 Task: Add Traditional Medicinals Organic Lemon Balm Tea to the cart.
Action: Mouse pressed left at (21, 110)
Screenshot: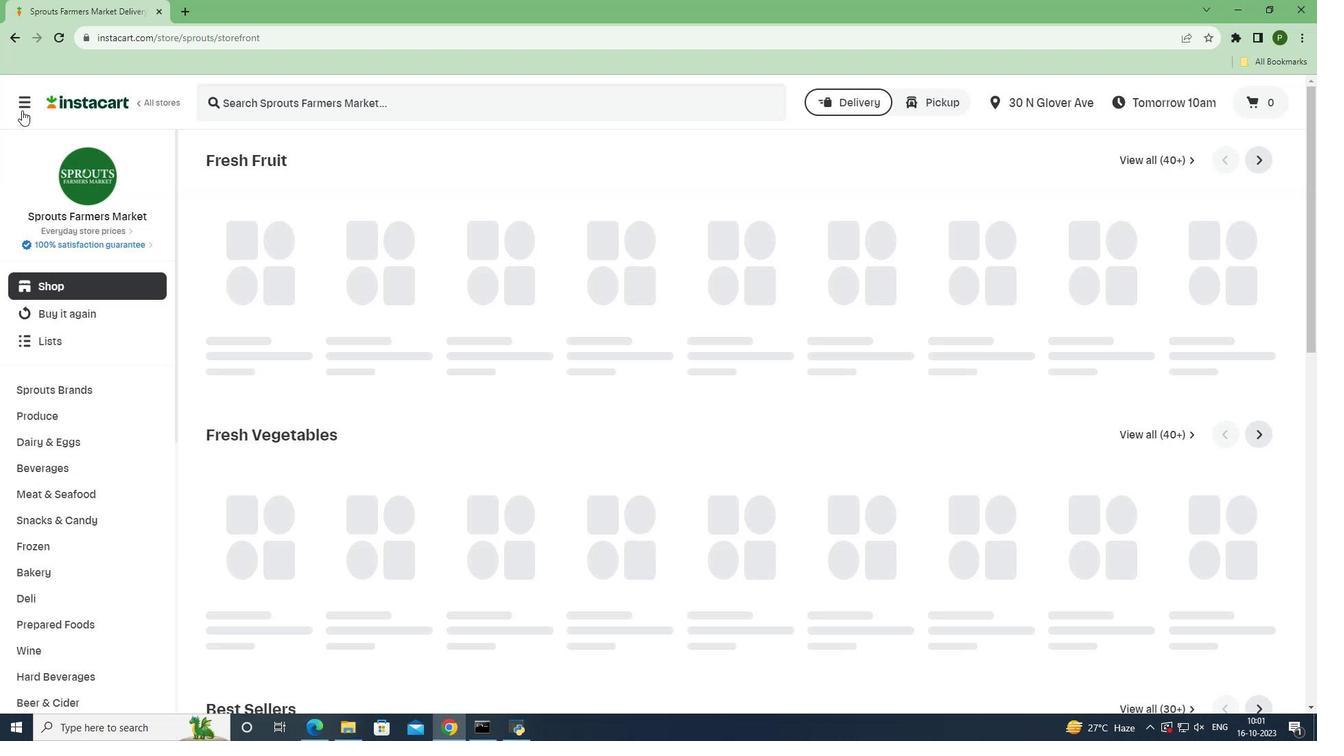 
Action: Mouse moved to (52, 366)
Screenshot: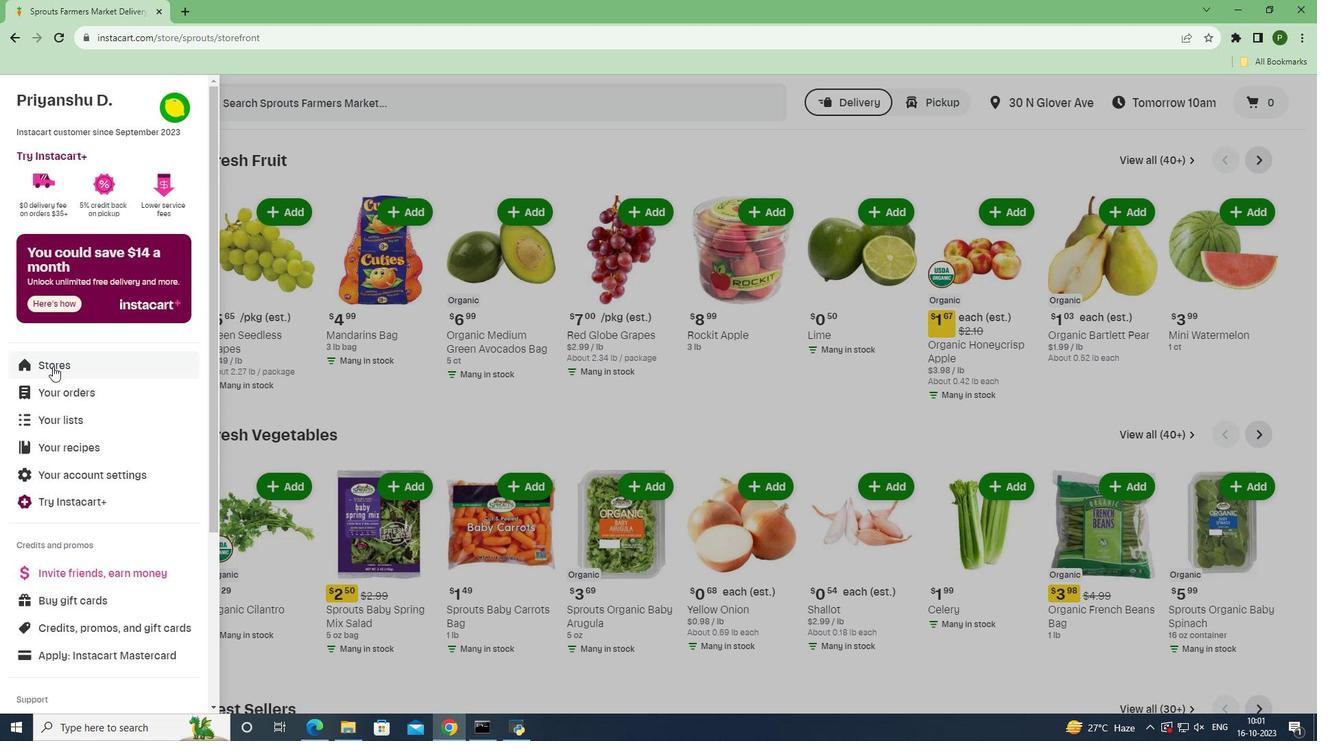 
Action: Mouse pressed left at (52, 366)
Screenshot: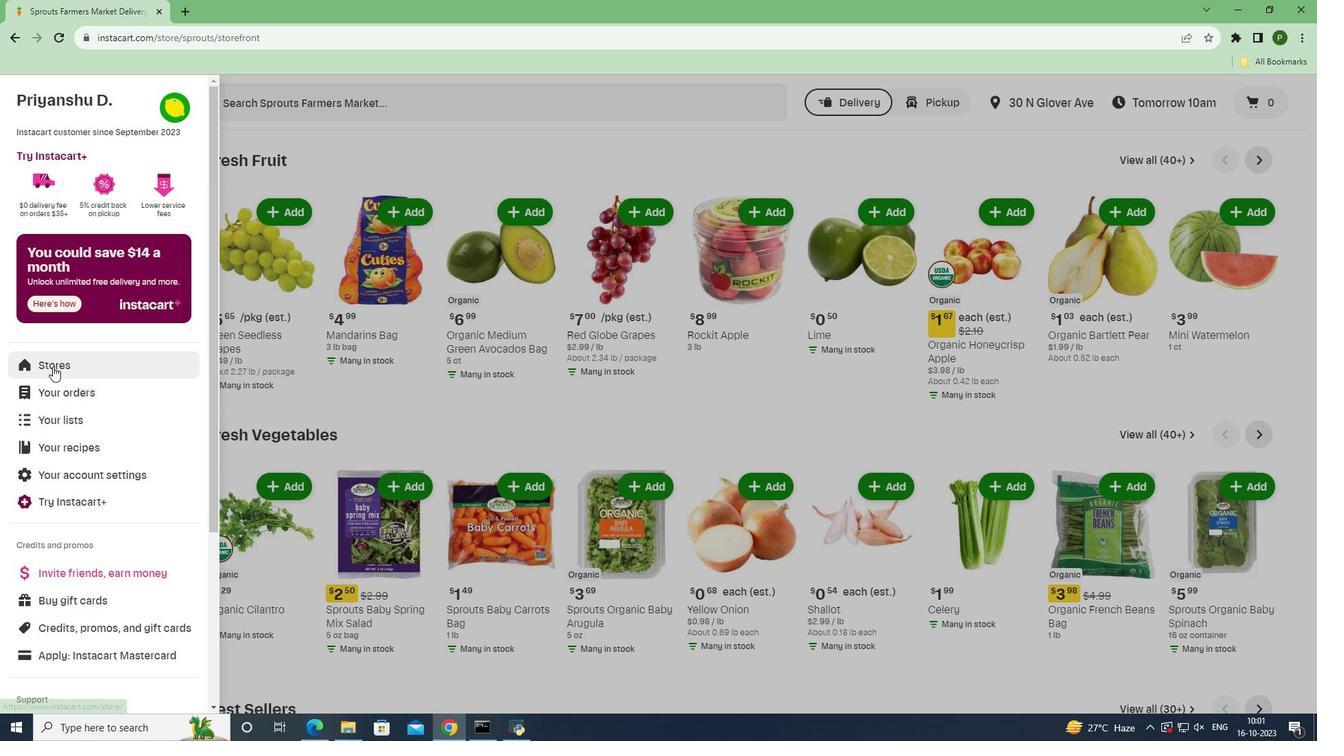 
Action: Mouse moved to (314, 161)
Screenshot: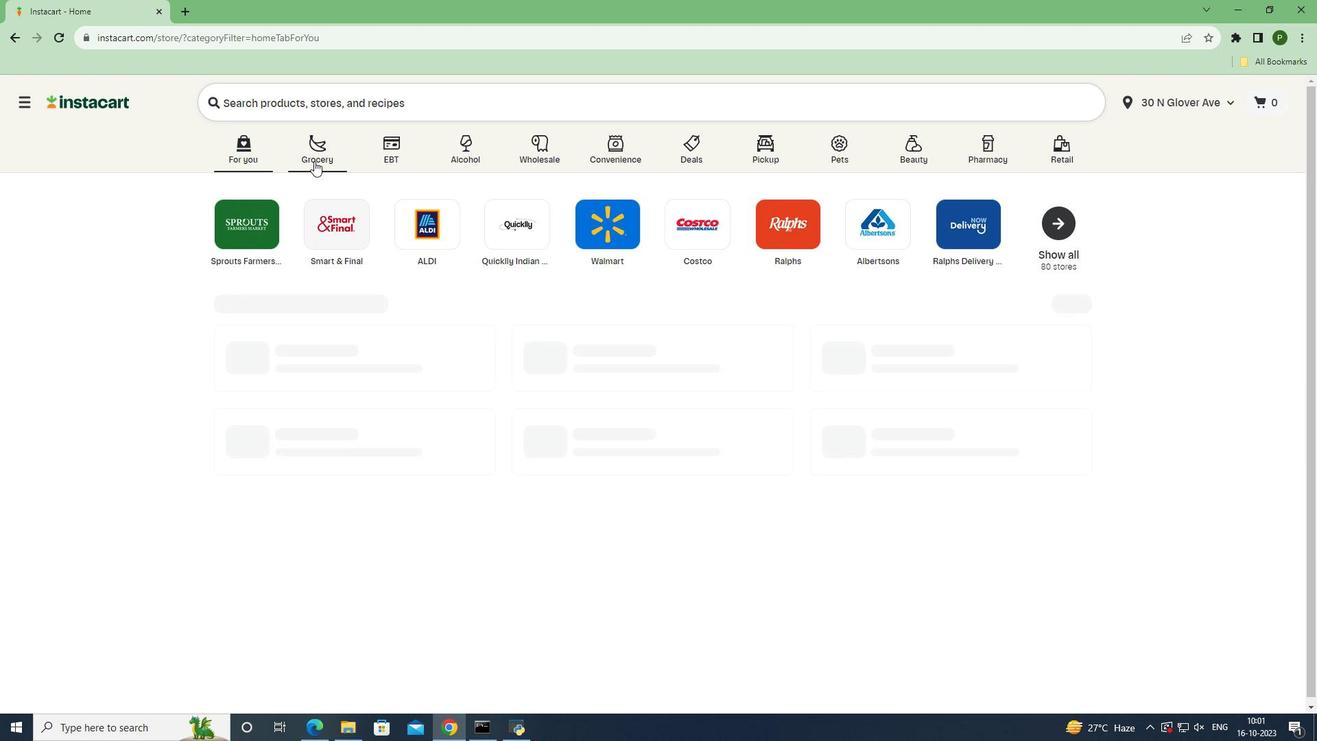 
Action: Mouse pressed left at (314, 161)
Screenshot: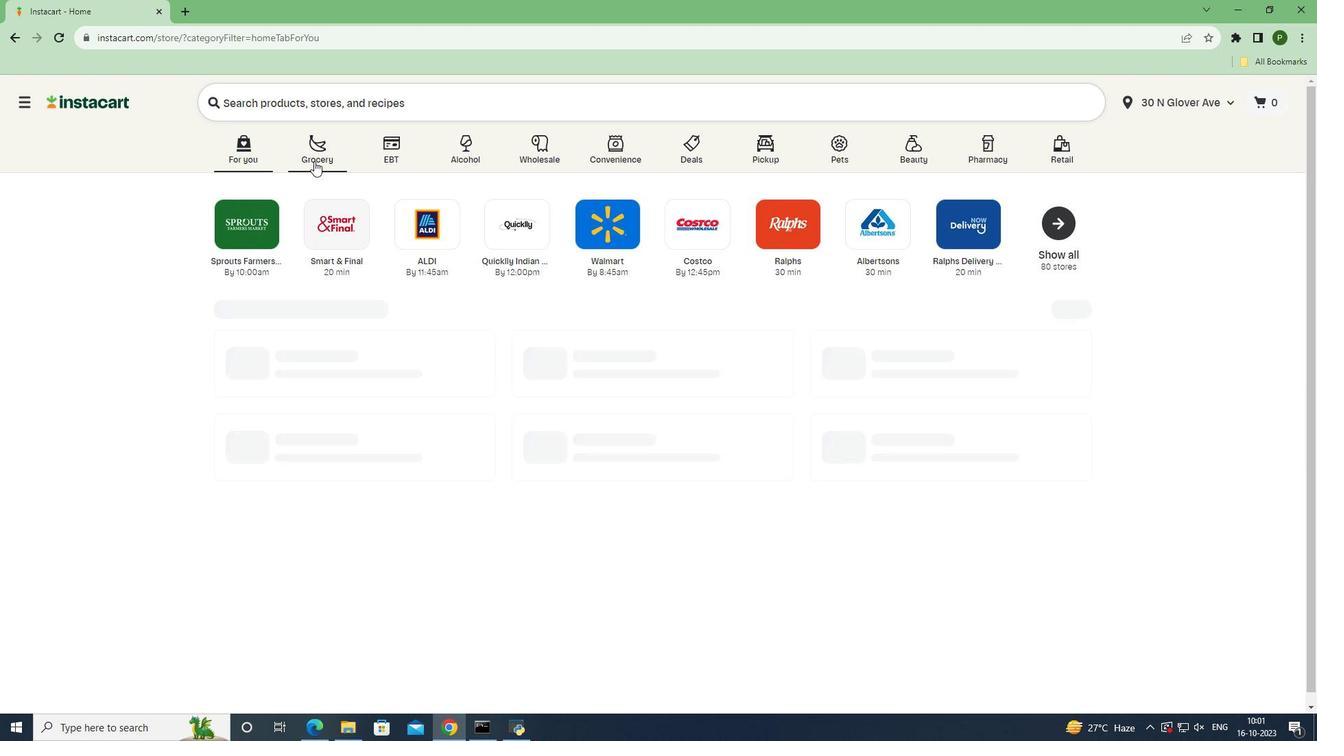 
Action: Mouse moved to (880, 315)
Screenshot: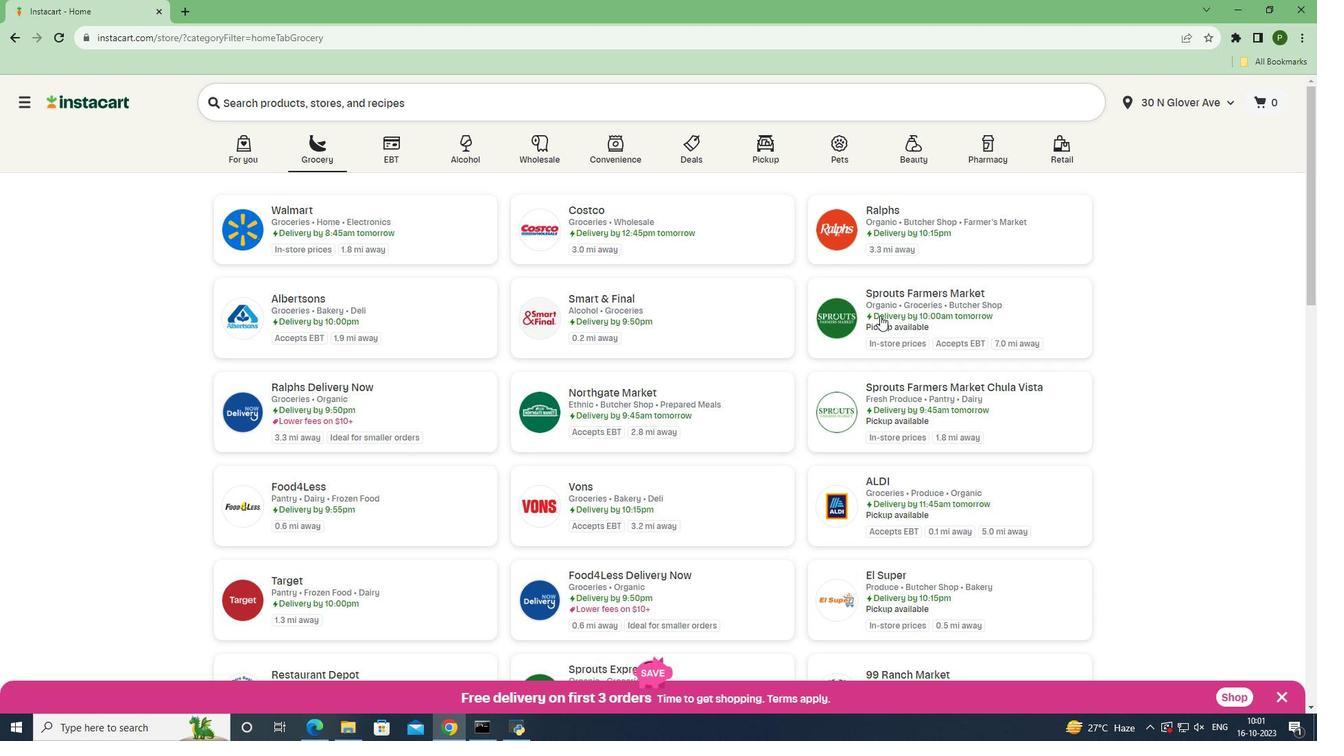 
Action: Mouse pressed left at (880, 315)
Screenshot: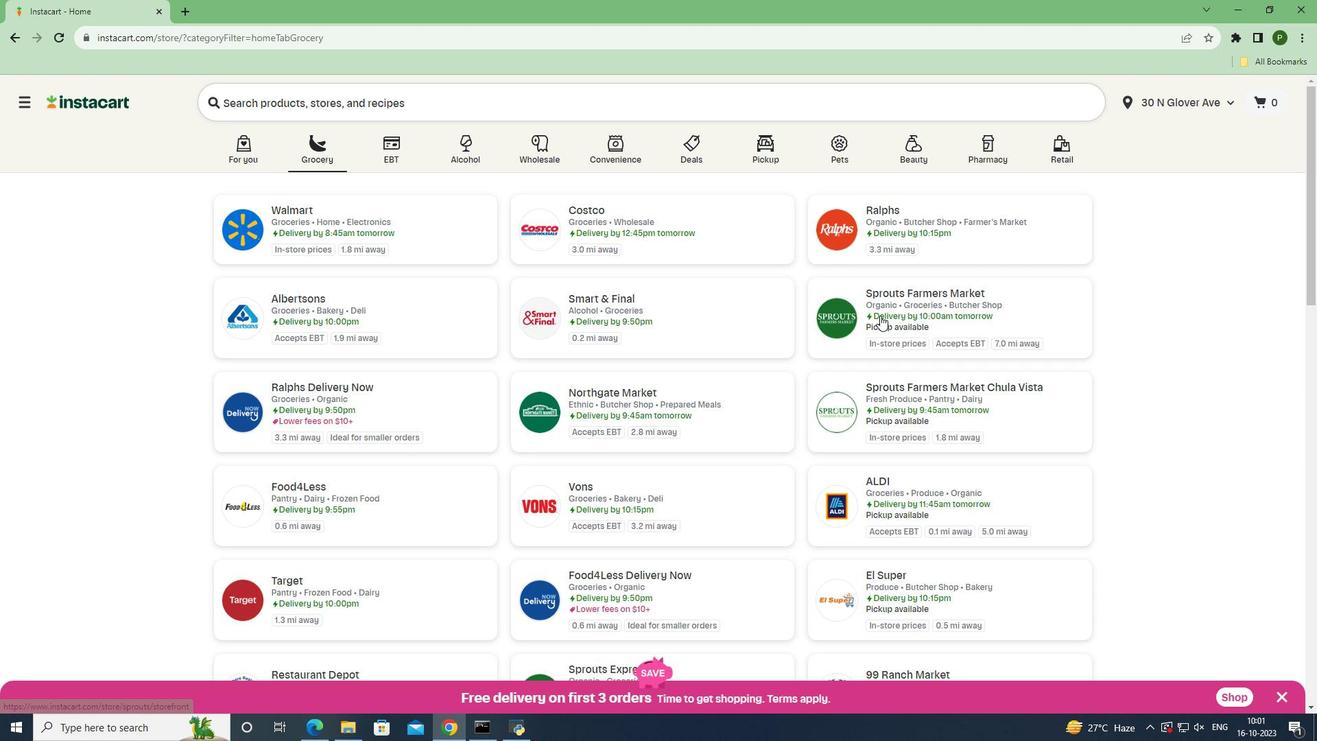 
Action: Mouse moved to (61, 467)
Screenshot: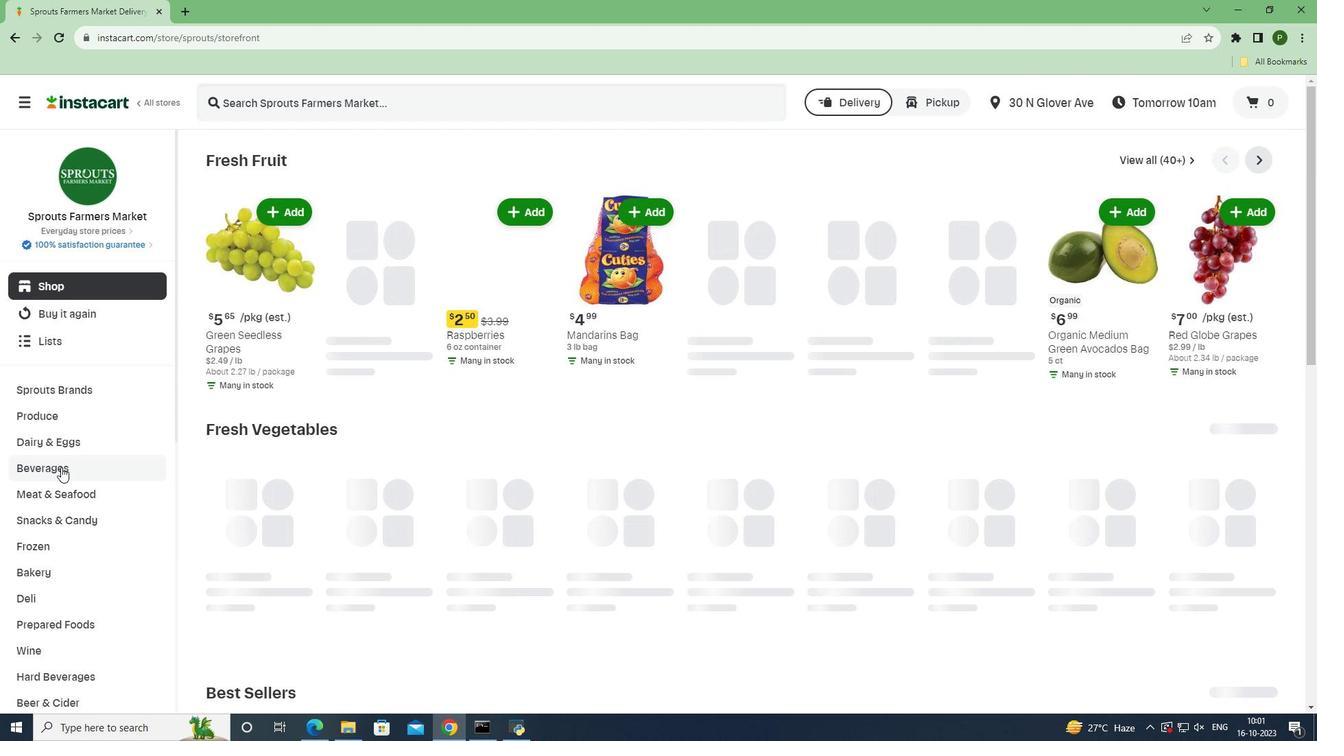 
Action: Mouse pressed left at (61, 467)
Screenshot: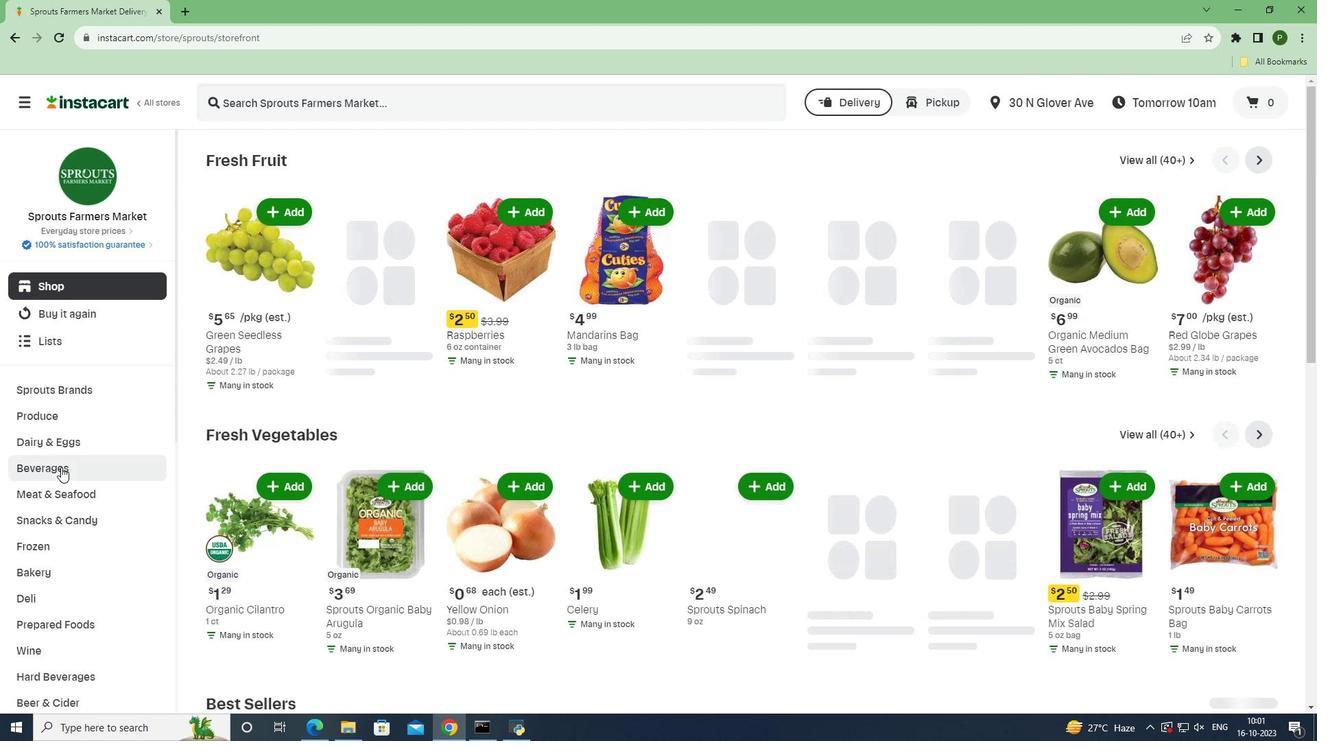 
Action: Mouse moved to (1188, 187)
Screenshot: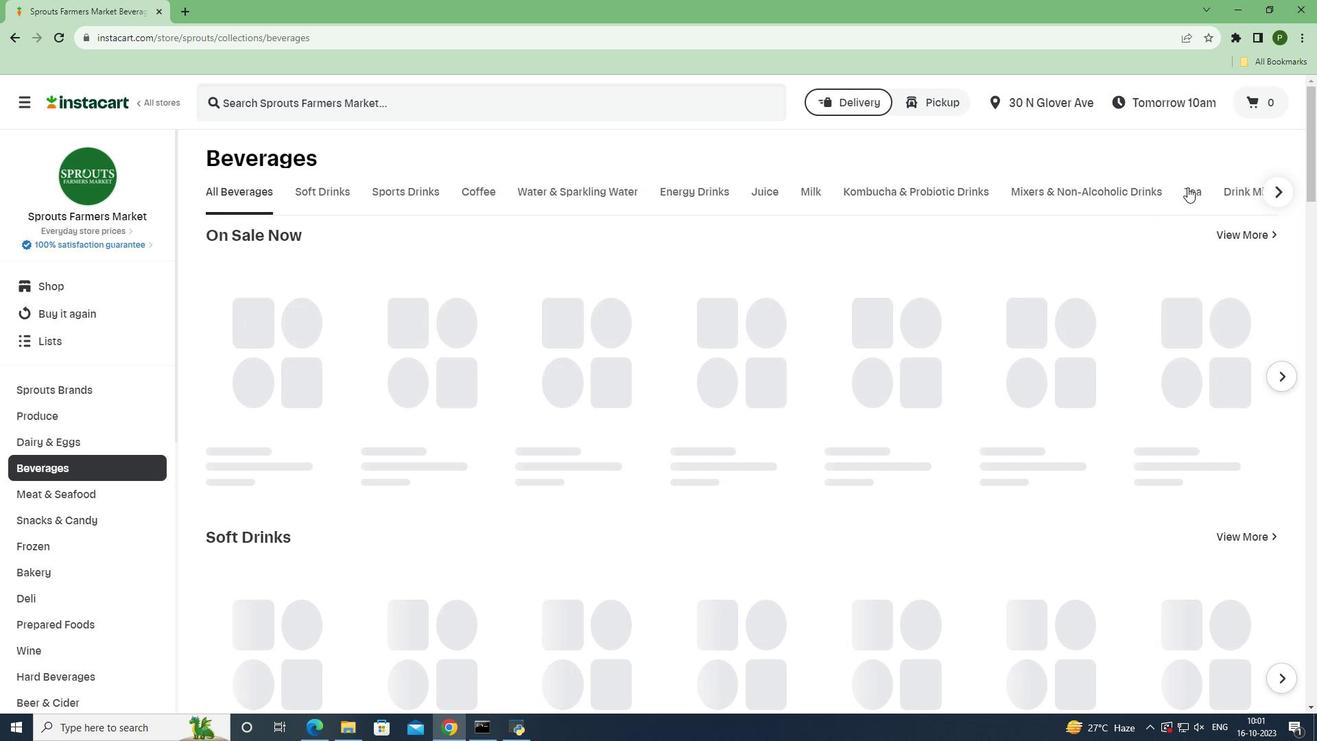 
Action: Mouse pressed left at (1188, 187)
Screenshot: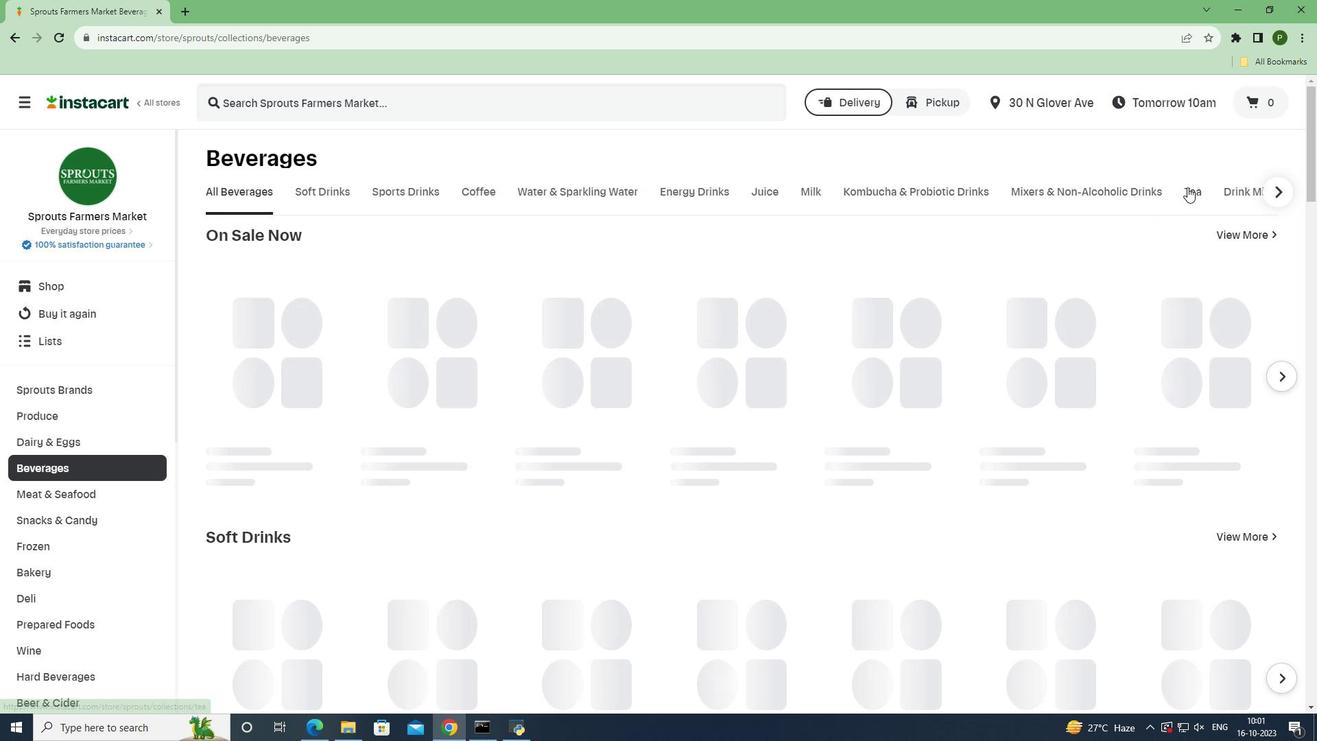 
Action: Mouse moved to (392, 103)
Screenshot: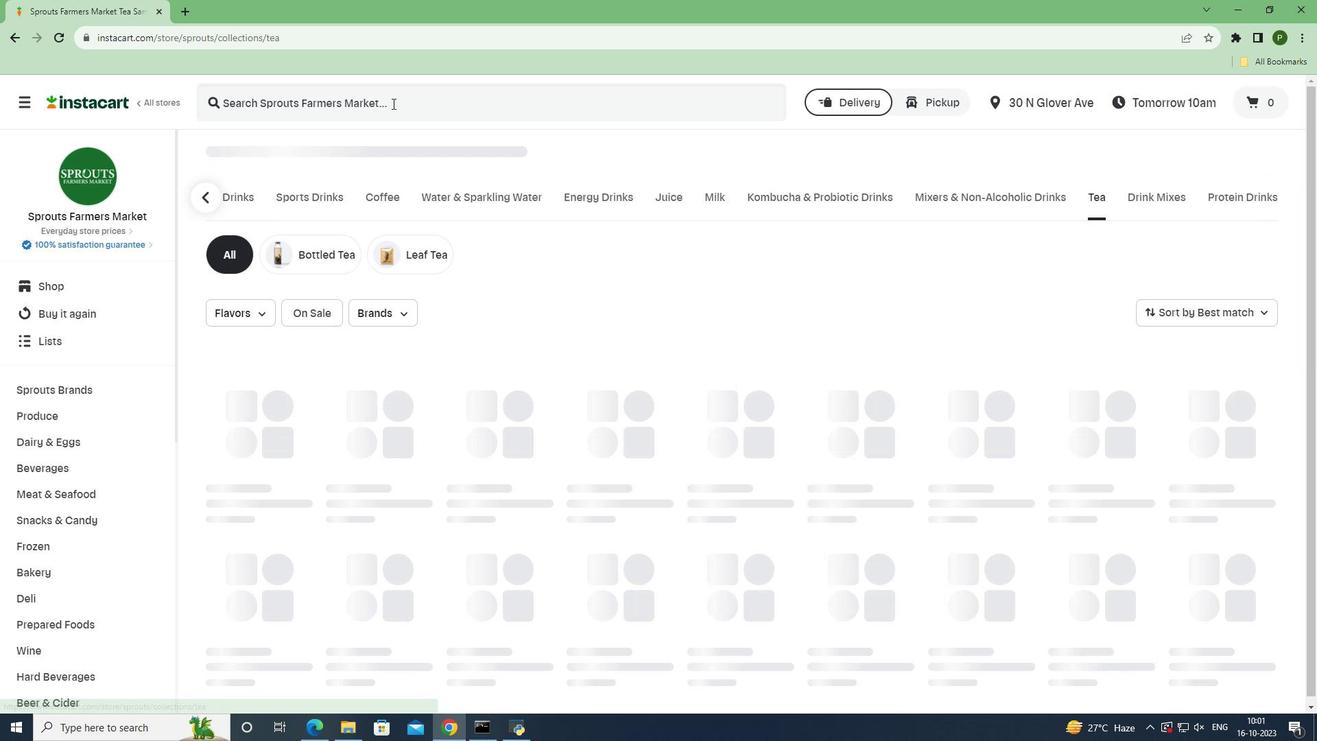 
Action: Mouse pressed left at (392, 103)
Screenshot: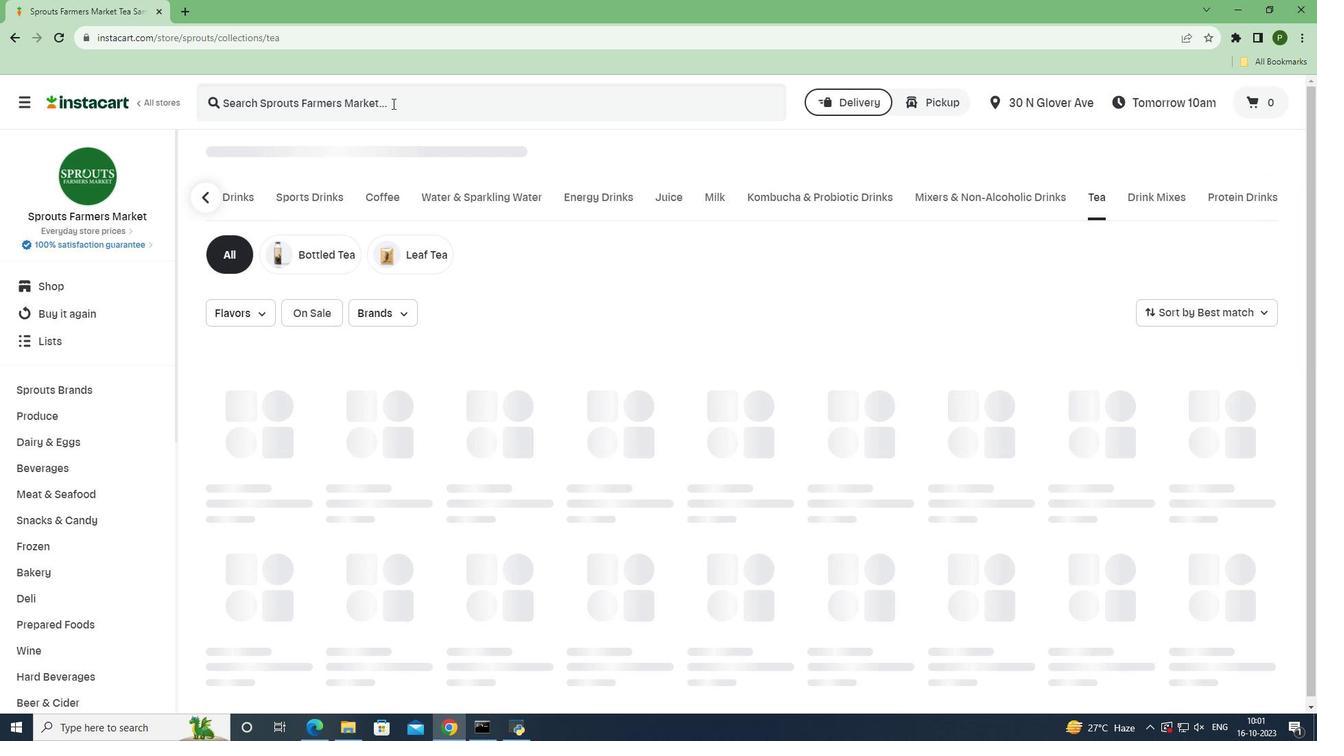 
Action: Key pressed <Key.caps_lock>T<Key.caps_lock>raditional<Key.space><Key.caps_lock>M<Key.caps_lock>edicinals<Key.space><Key.caps_lock>O<Key.caps_lock>rganic<Key.space><Key.caps_lock>L<Key.caps_lock>emon<Key.space><Key.caps_lock>B<Key.caps_lock>alm<Key.space><Key.caps_lock>T<Key.caps_lock>ea<Key.space><Key.enter>
Screenshot: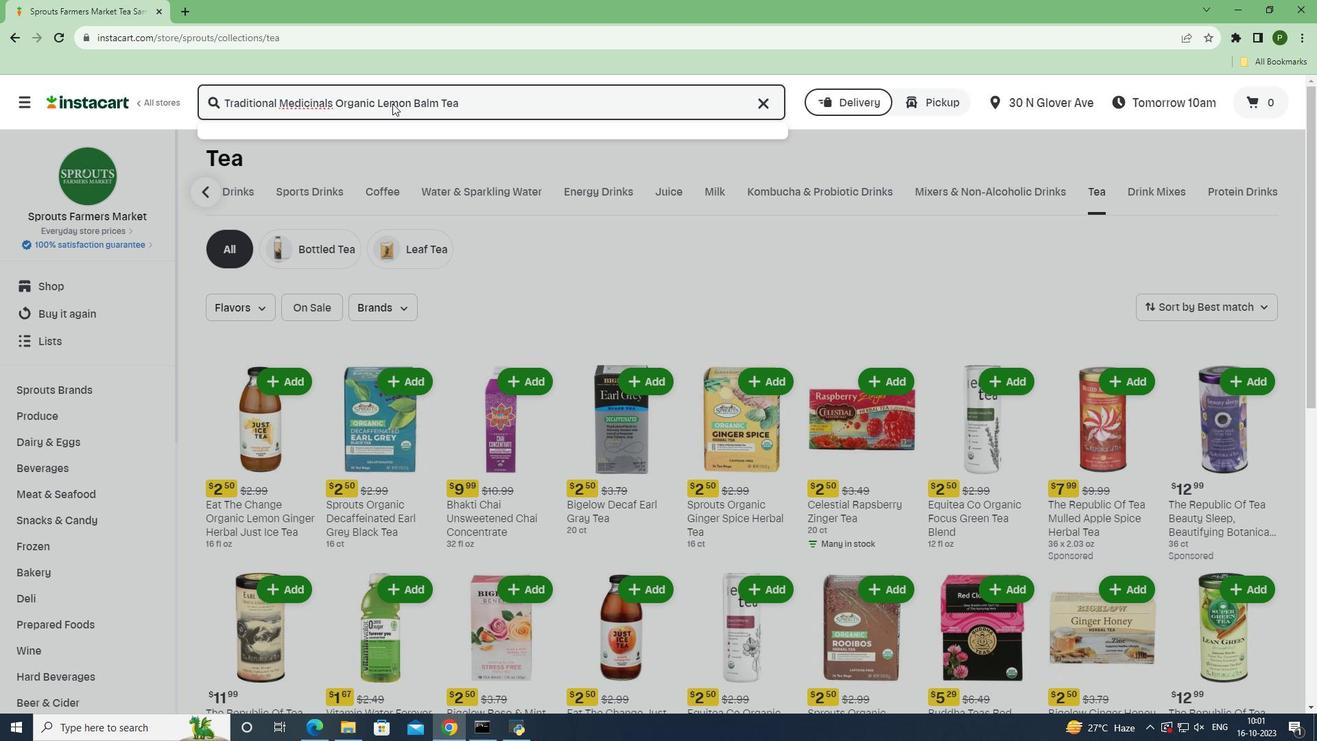 
Action: Mouse moved to (820, 243)
Screenshot: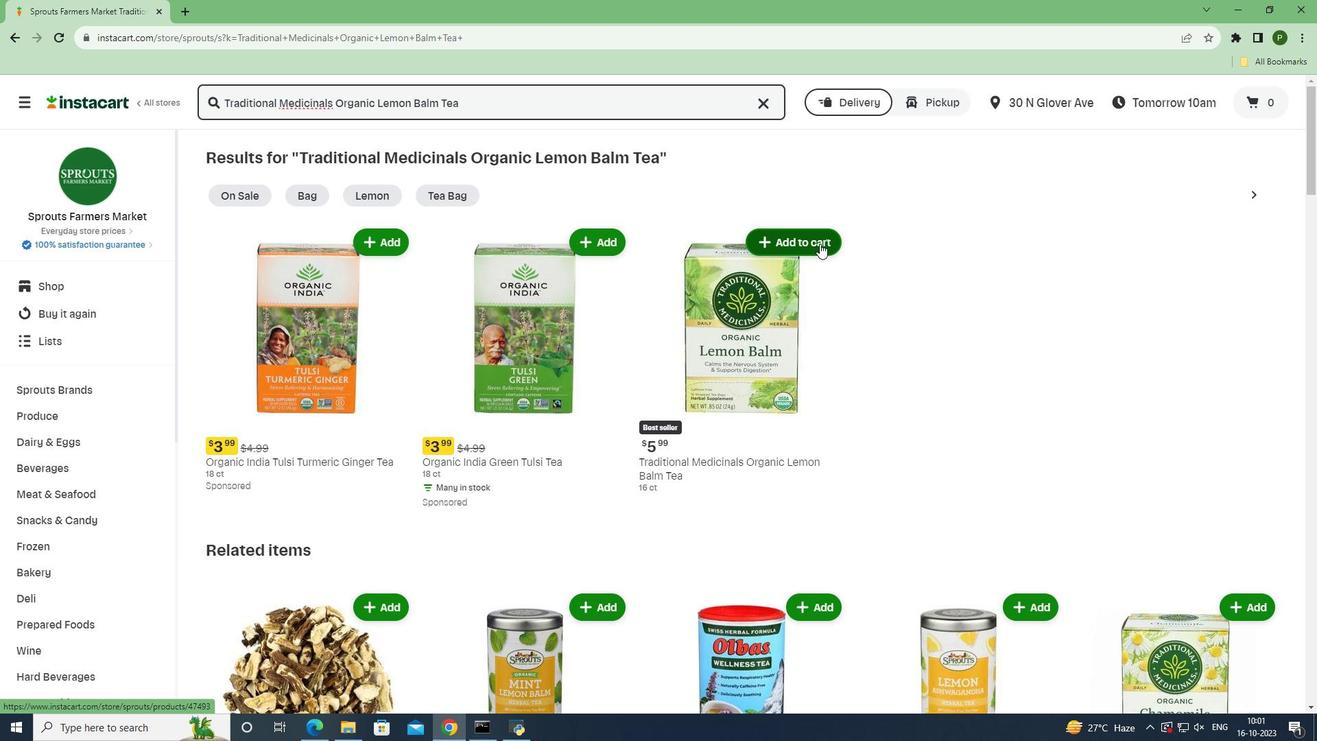 
Action: Mouse pressed left at (820, 243)
Screenshot: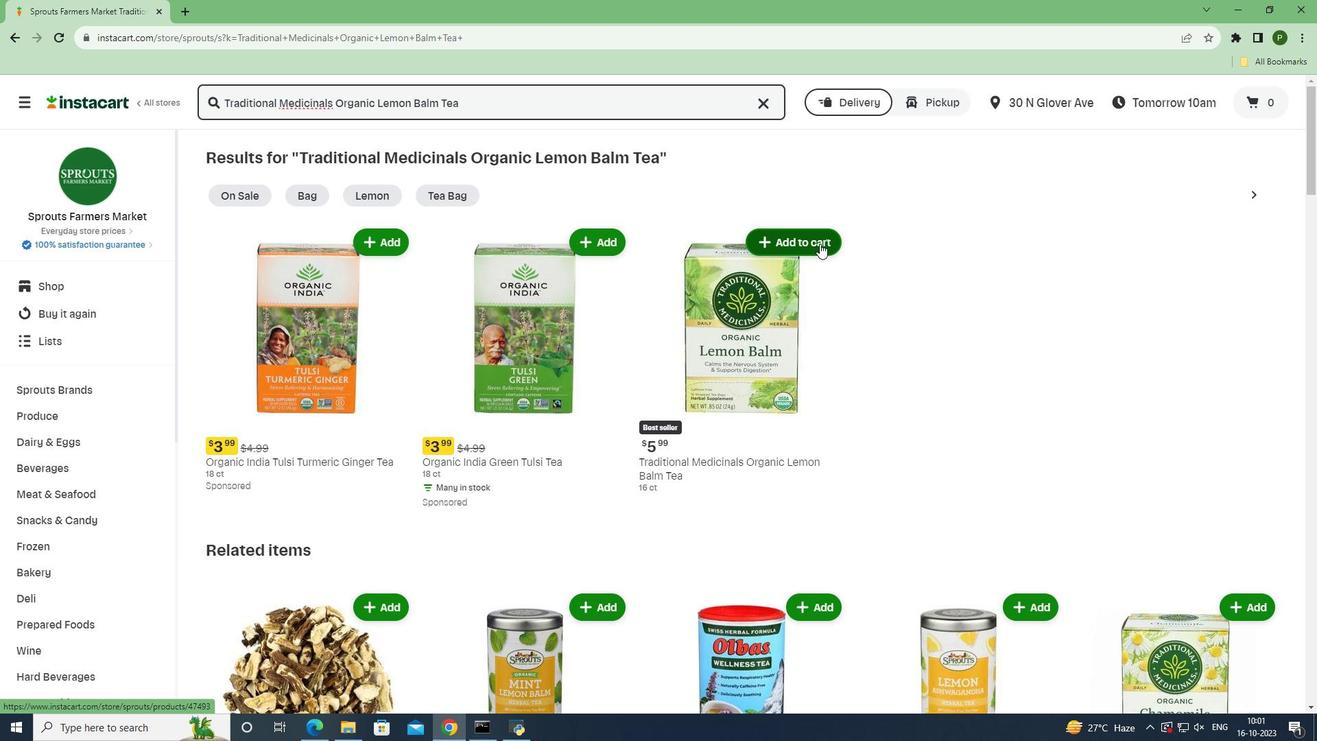 
Action: Mouse moved to (886, 363)
Screenshot: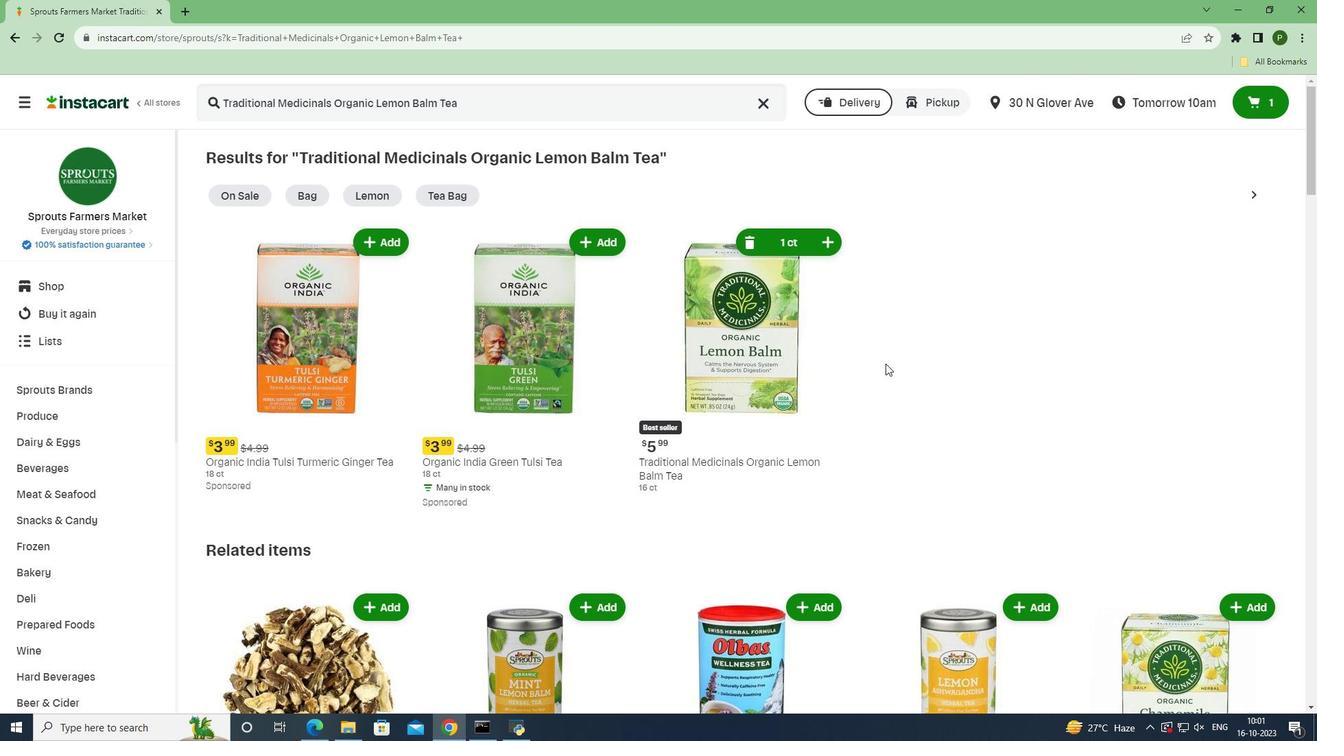 
